 Task: Apply superscript to the text "Take notes".
Action: Mouse moved to (457, 220)
Screenshot: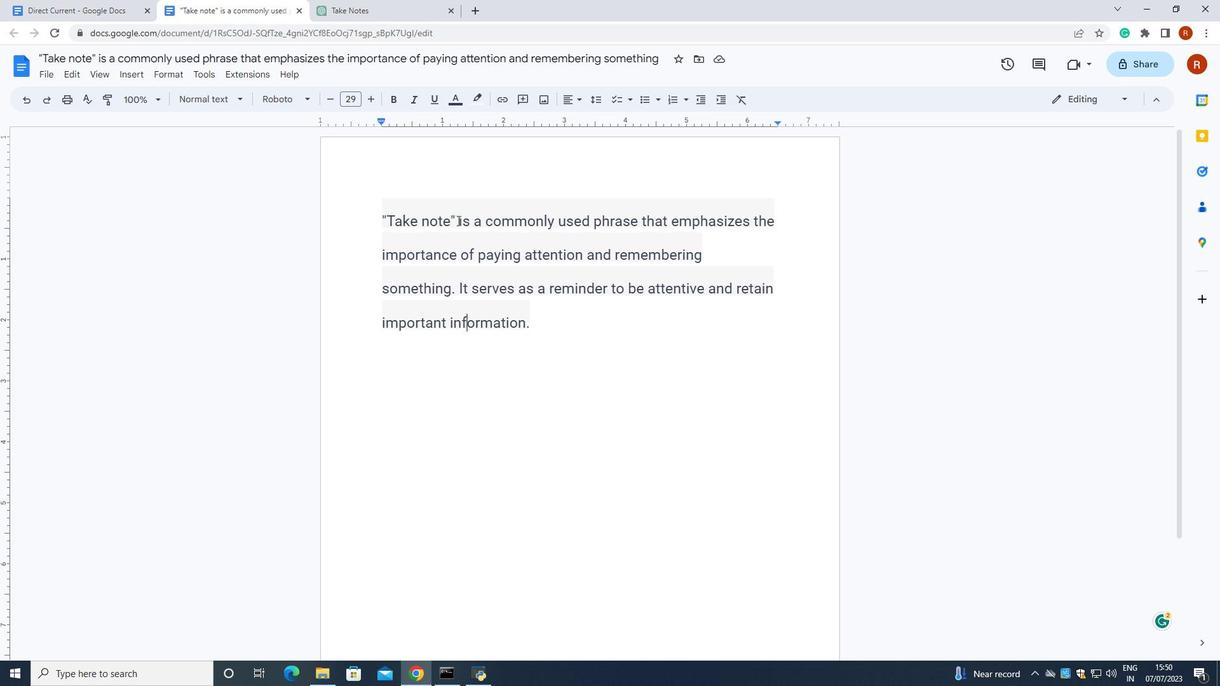
Action: Mouse pressed left at (457, 220)
Screenshot: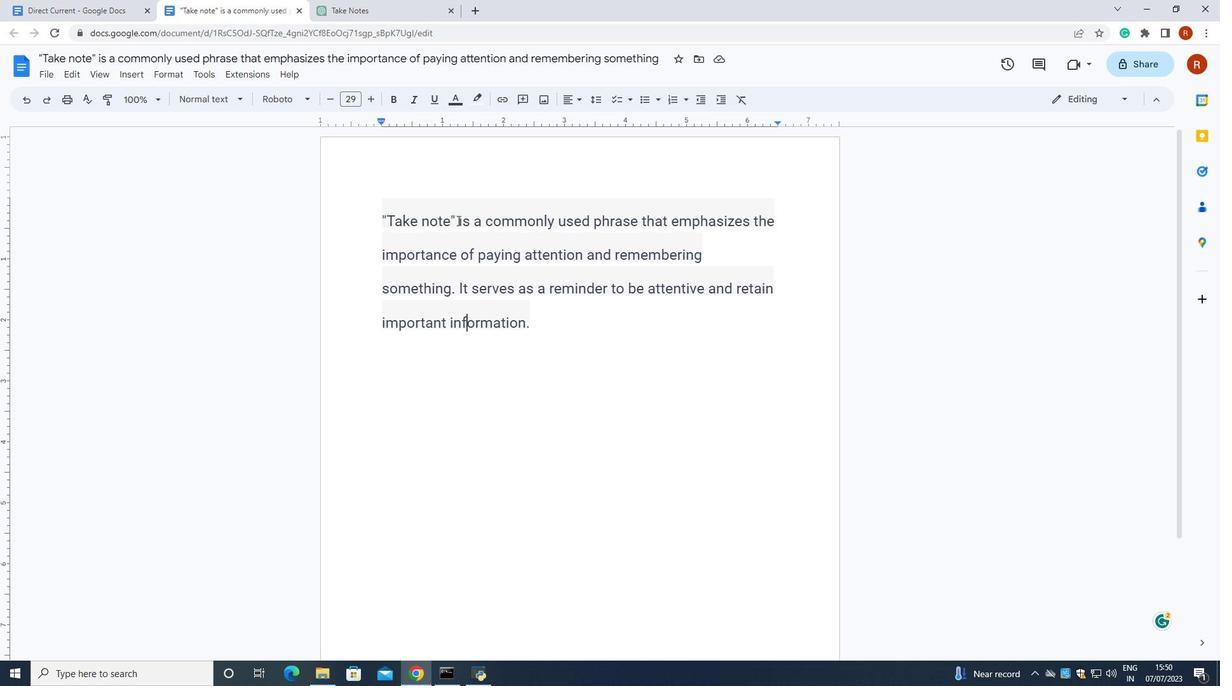 
Action: Mouse moved to (167, 68)
Screenshot: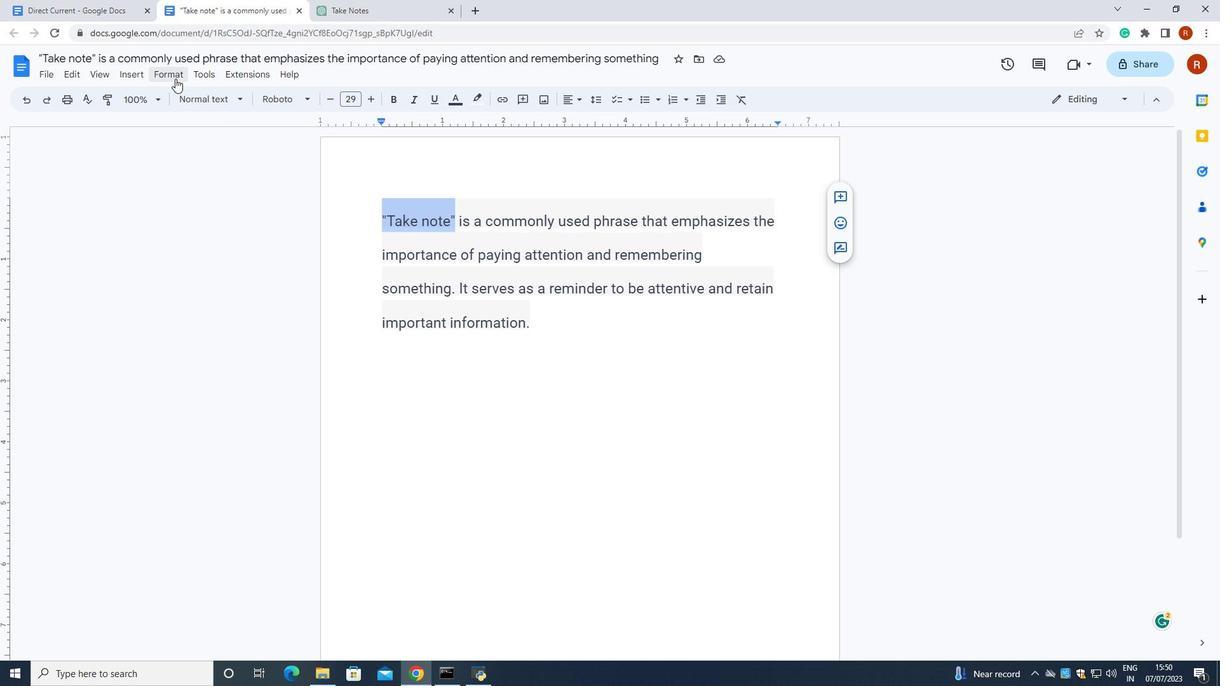 
Action: Mouse pressed left at (167, 68)
Screenshot: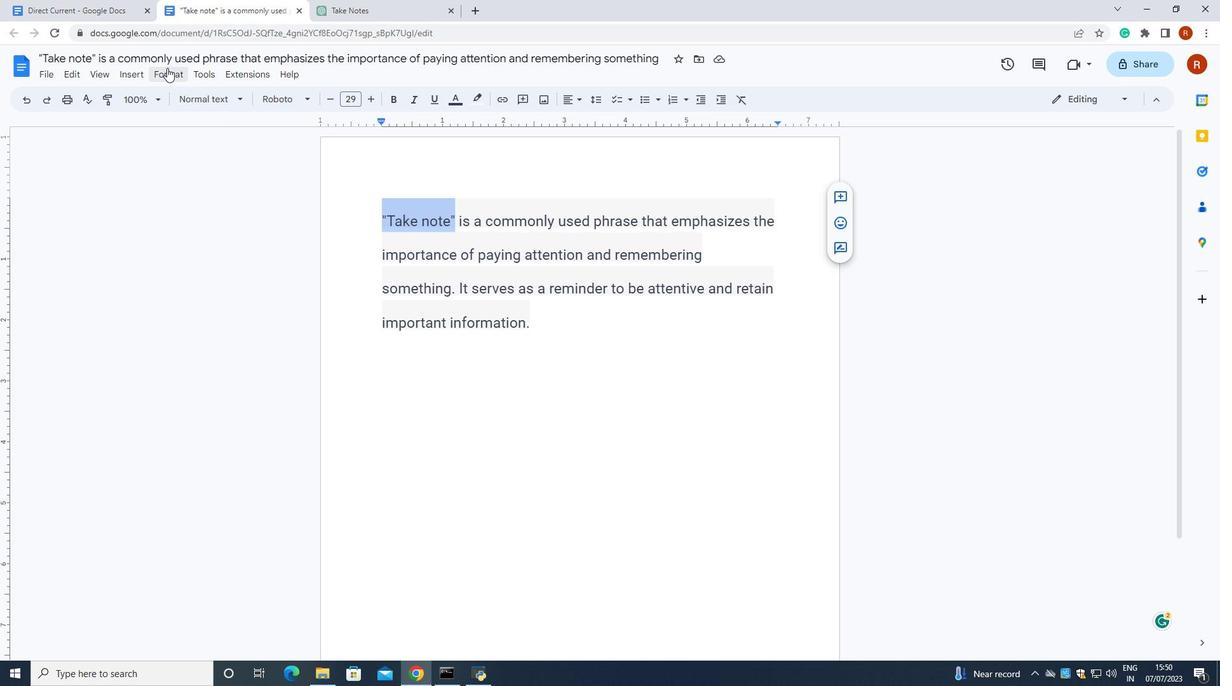 
Action: Mouse moved to (403, 181)
Screenshot: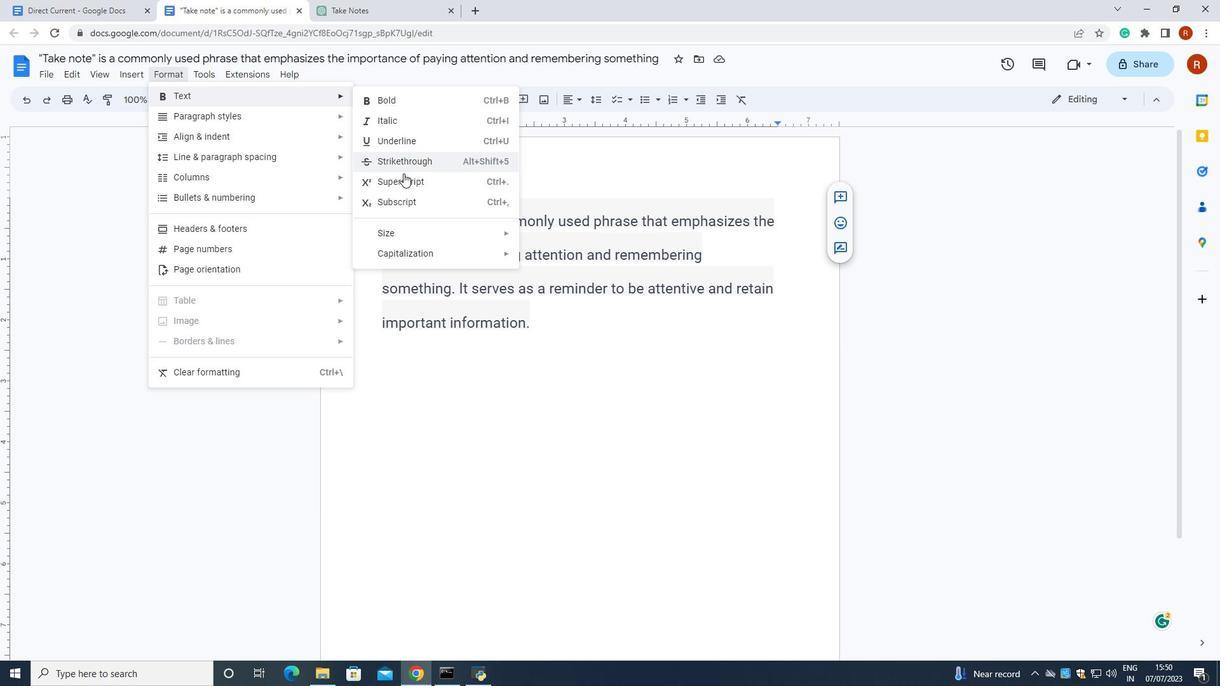 
Action: Mouse pressed left at (403, 181)
Screenshot: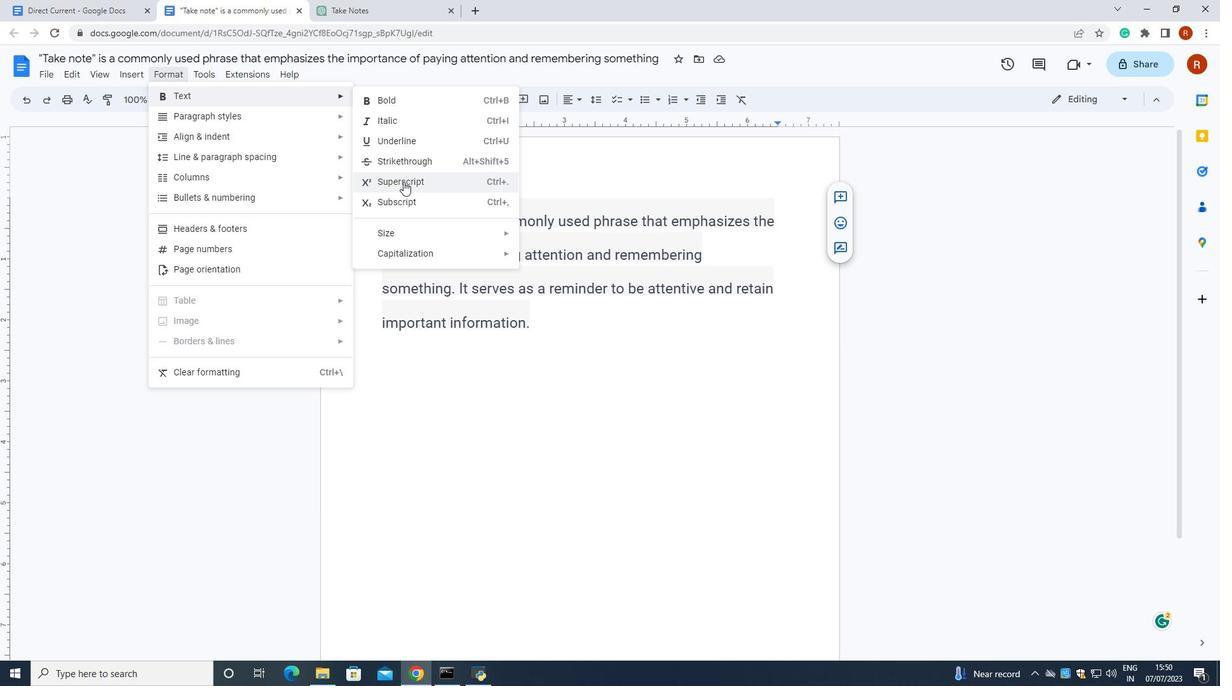 
Action: Mouse moved to (417, 268)
Screenshot: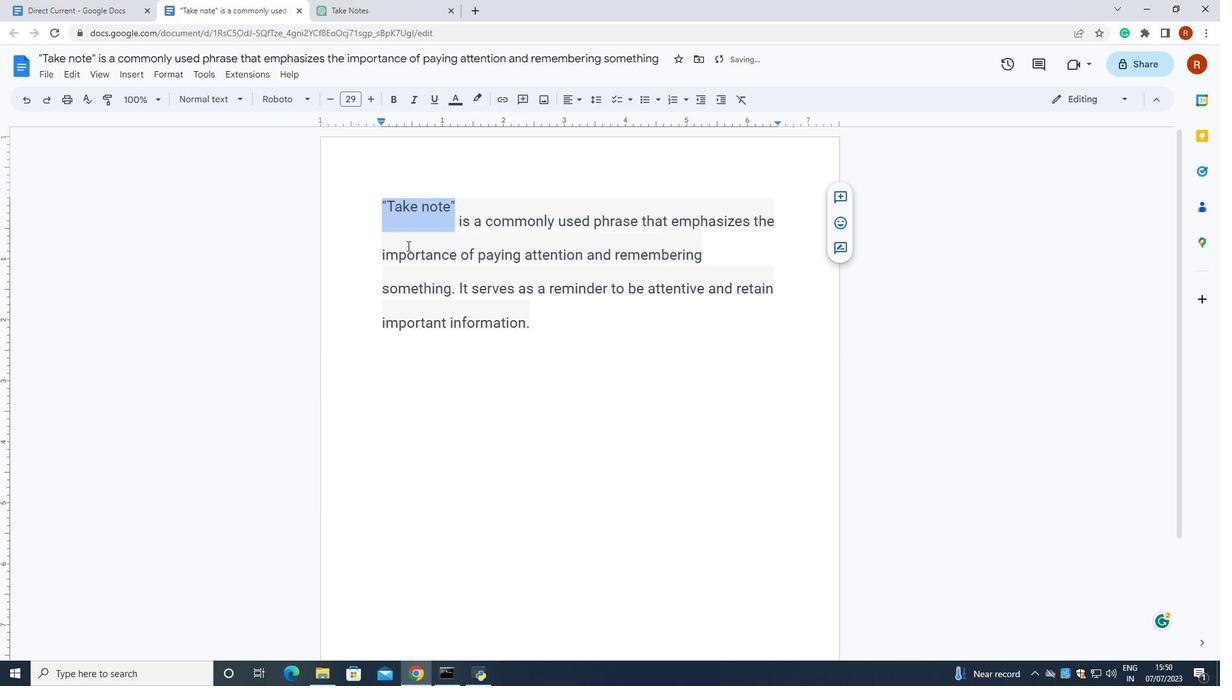 
